 Task: Set the Date Posted to "is on or after " Also Select the date while find invoice.
Action: Mouse moved to (144, 18)
Screenshot: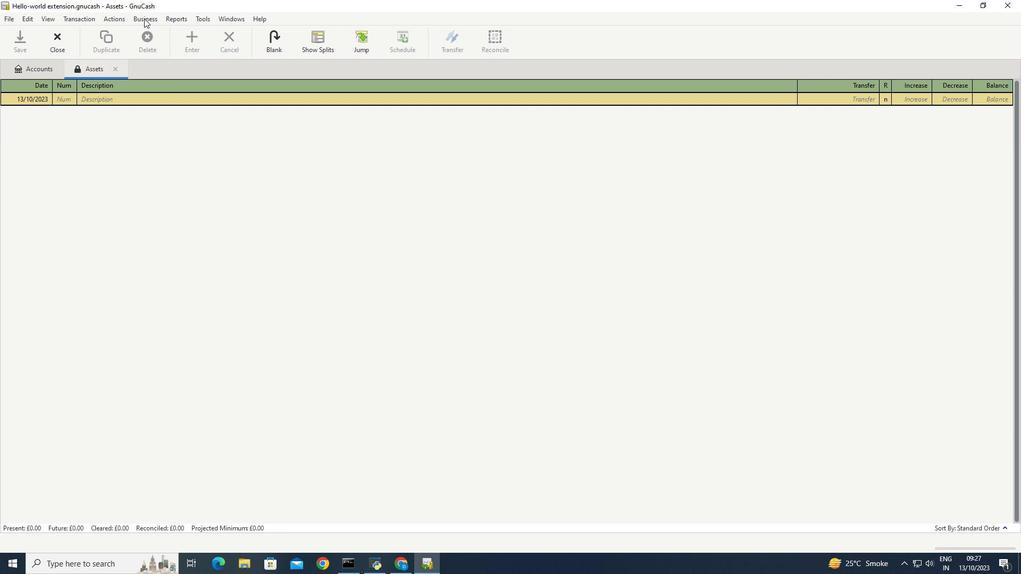 
Action: Mouse pressed left at (144, 18)
Screenshot: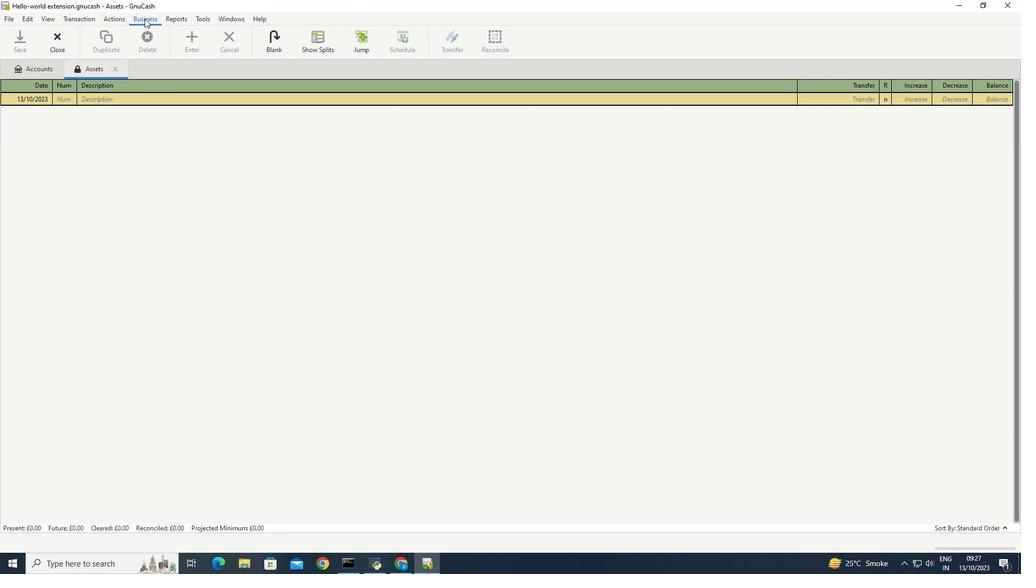 
Action: Mouse moved to (281, 84)
Screenshot: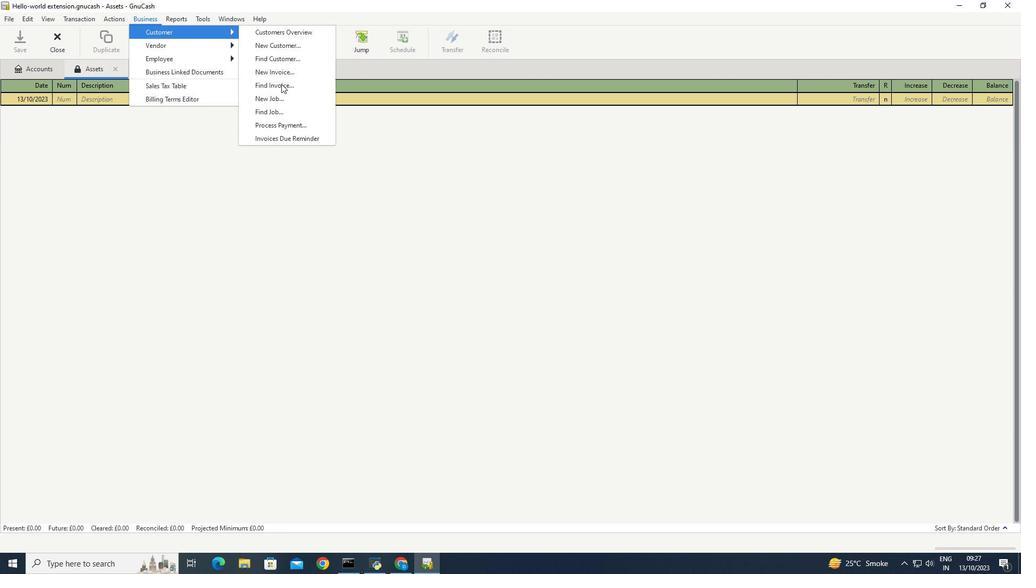 
Action: Mouse pressed left at (281, 84)
Screenshot: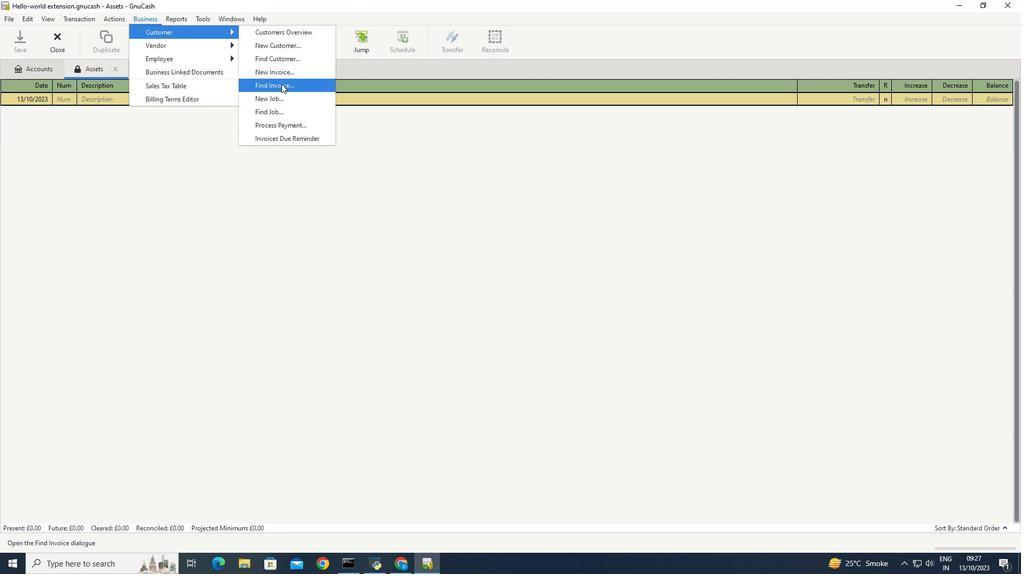 
Action: Mouse moved to (400, 249)
Screenshot: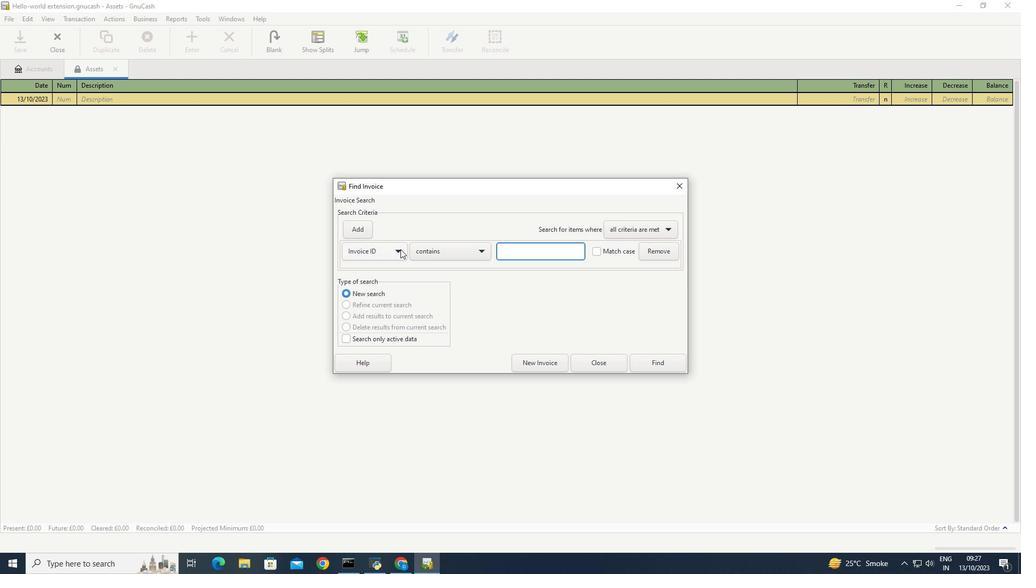 
Action: Mouse pressed left at (400, 249)
Screenshot: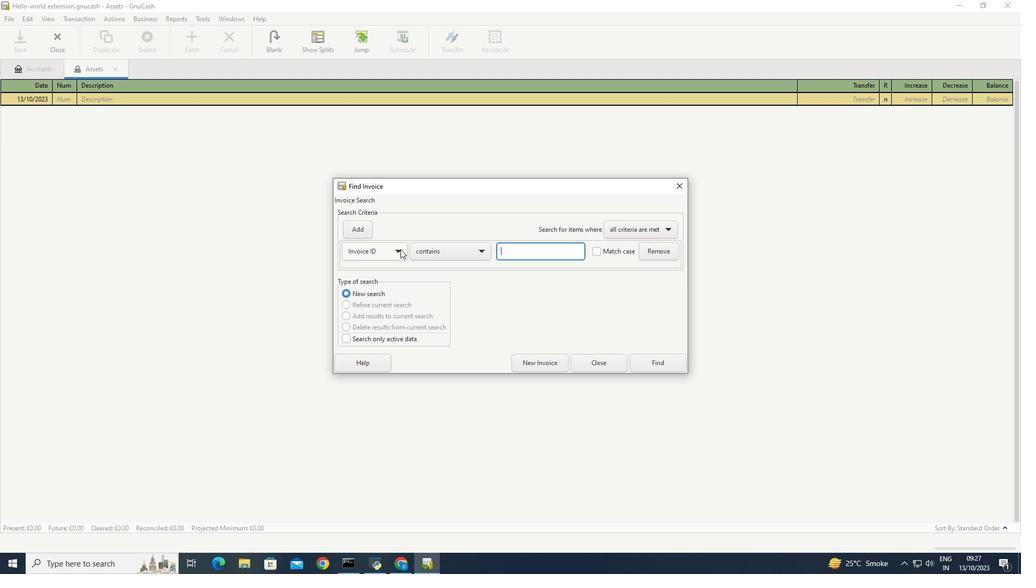 
Action: Mouse moved to (361, 330)
Screenshot: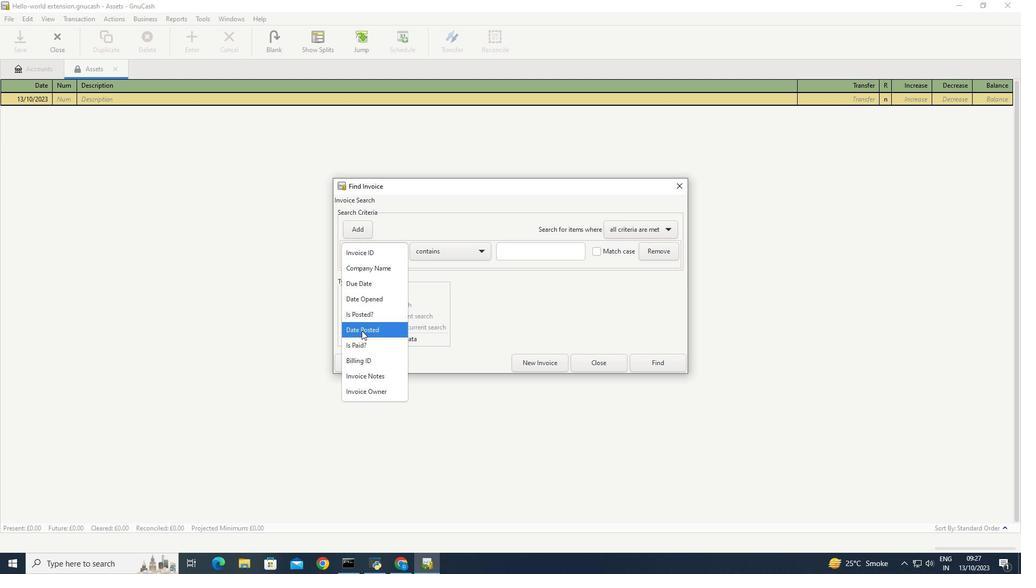 
Action: Mouse pressed left at (361, 330)
Screenshot: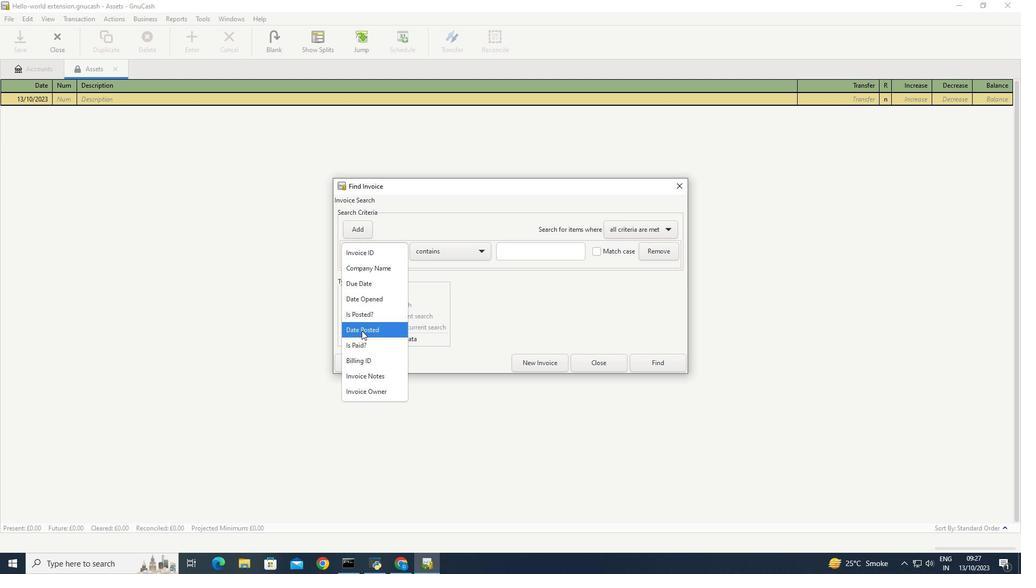 
Action: Mouse moved to (464, 253)
Screenshot: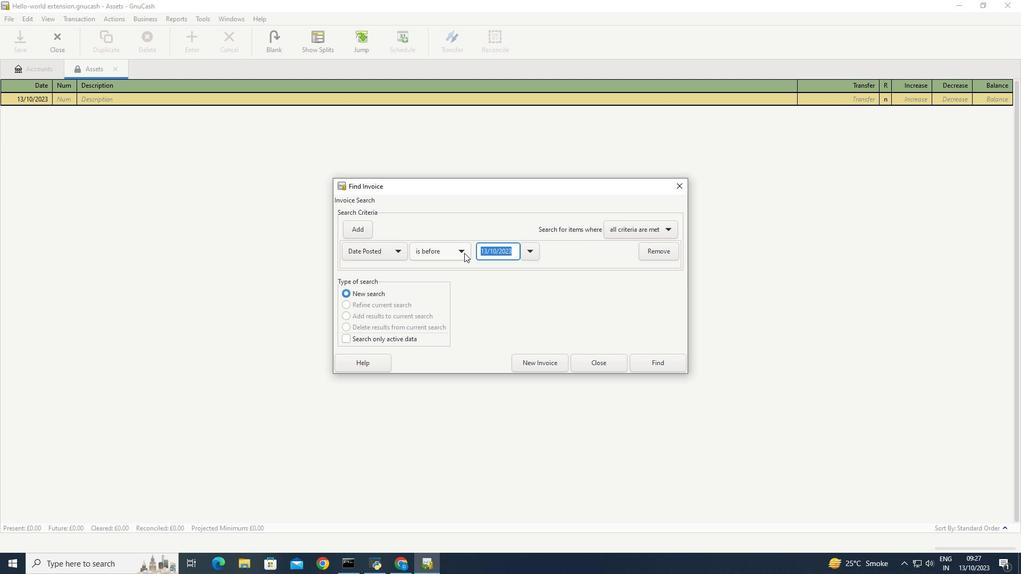 
Action: Mouse pressed left at (464, 253)
Screenshot: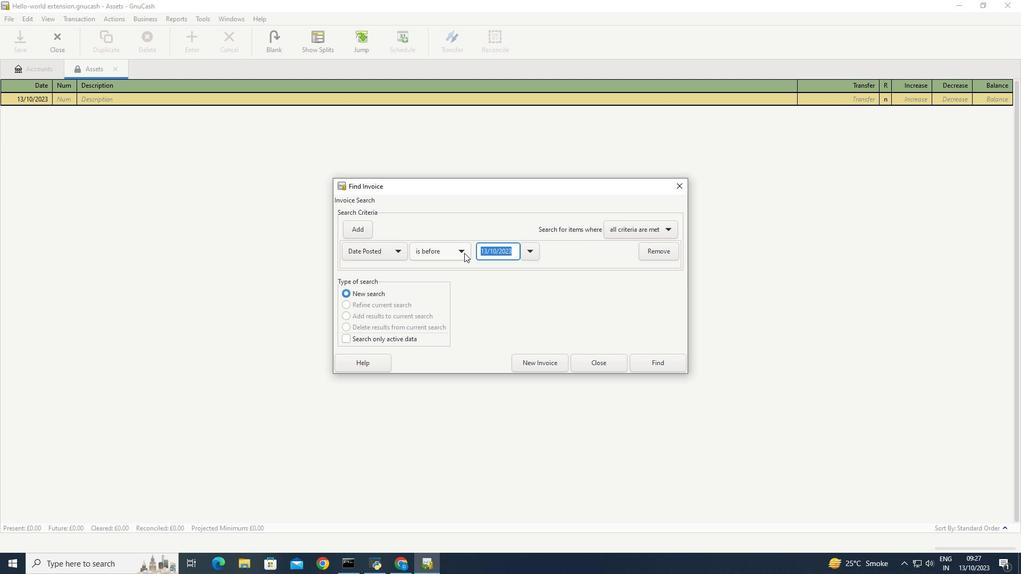 
Action: Mouse moved to (430, 330)
Screenshot: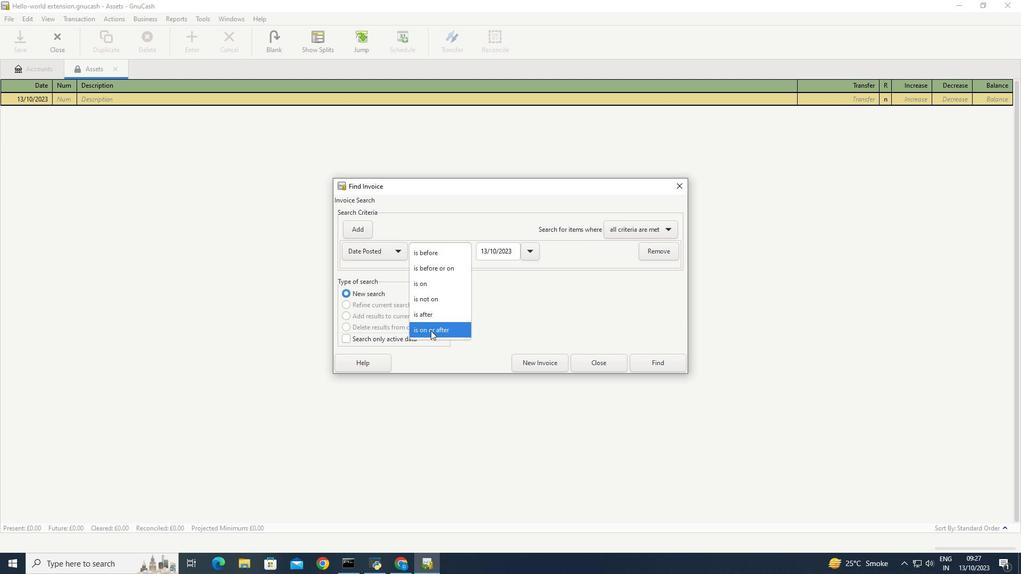 
Action: Mouse pressed left at (430, 330)
Screenshot: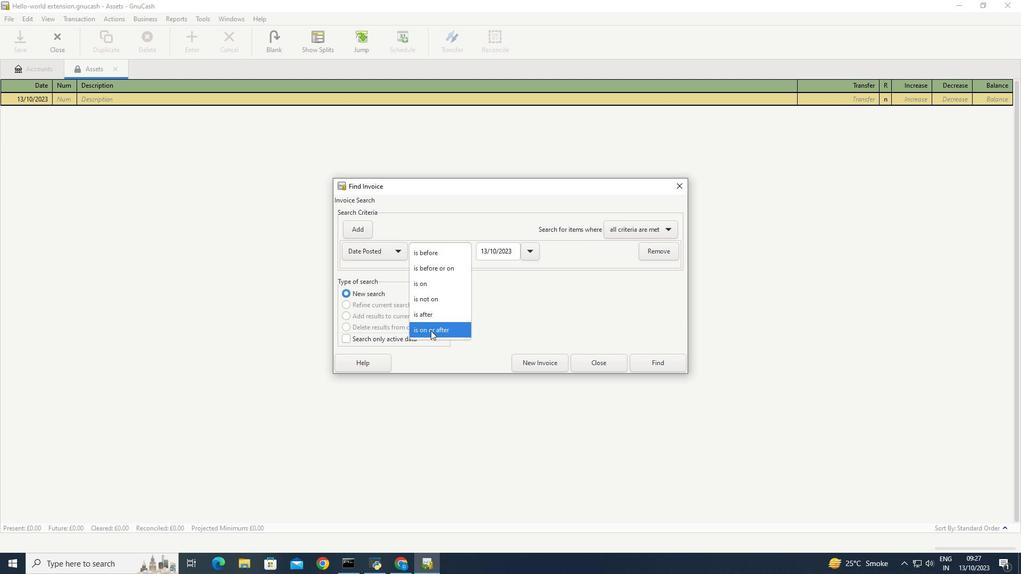 
Action: Mouse moved to (529, 253)
Screenshot: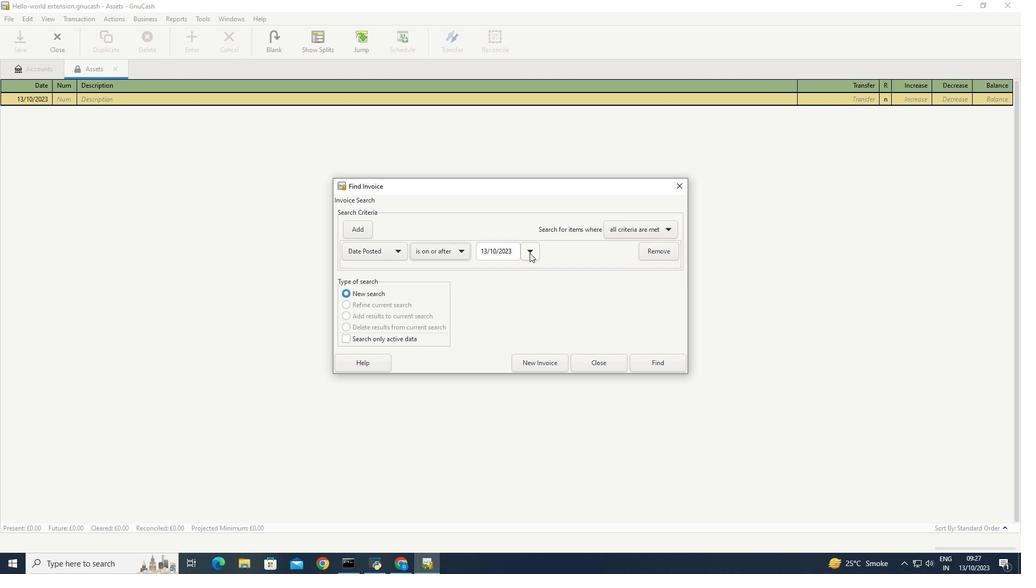 
Action: Mouse pressed left at (529, 253)
Screenshot: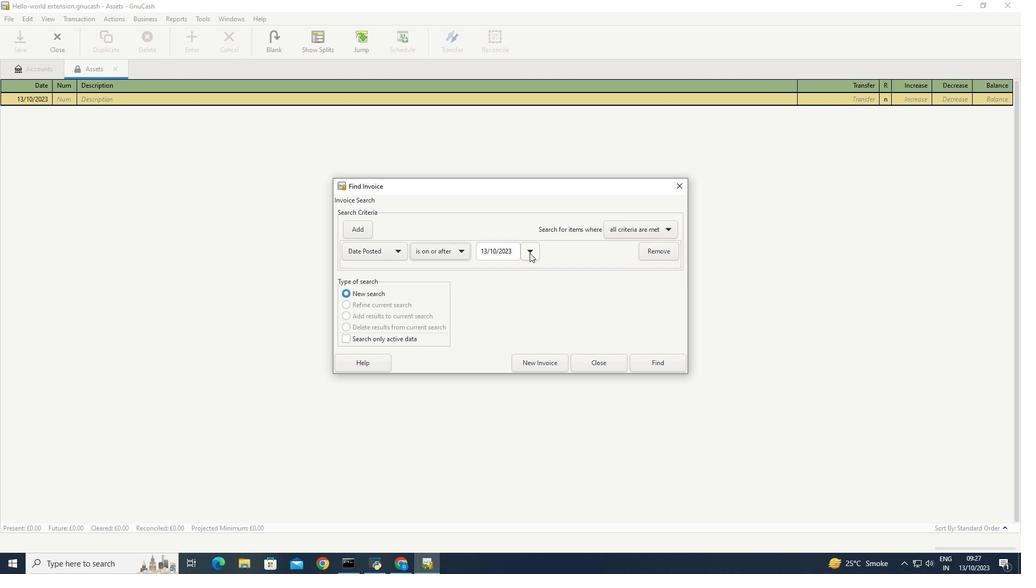 
Action: Mouse moved to (505, 305)
Screenshot: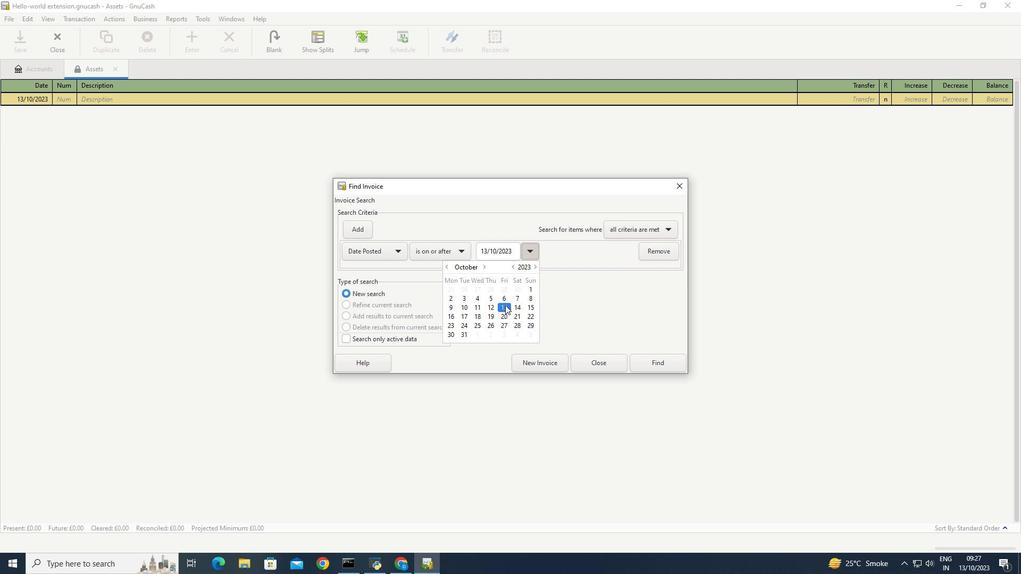 
Action: Mouse pressed left at (505, 305)
Screenshot: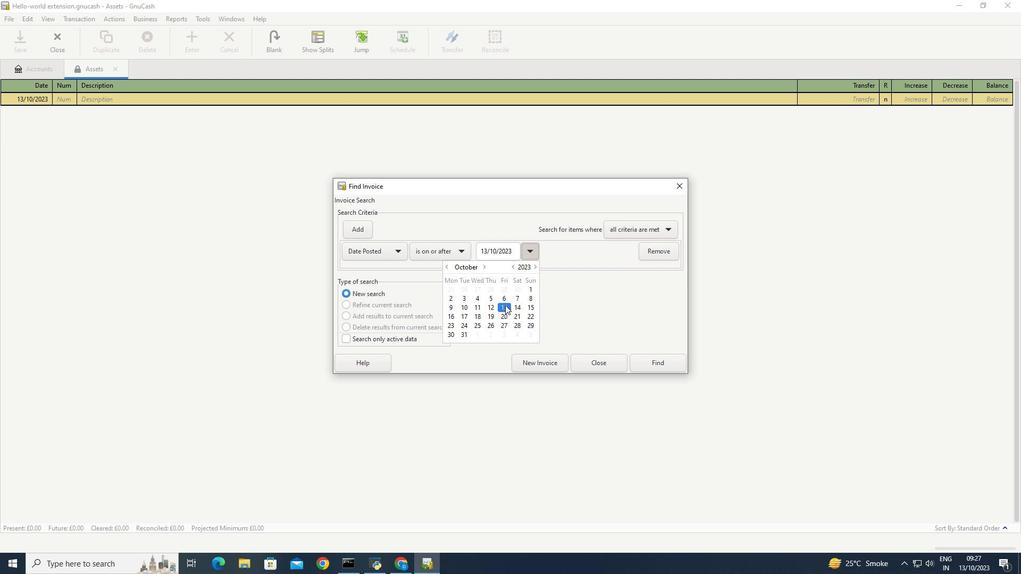 
Action: Mouse moved to (573, 306)
Screenshot: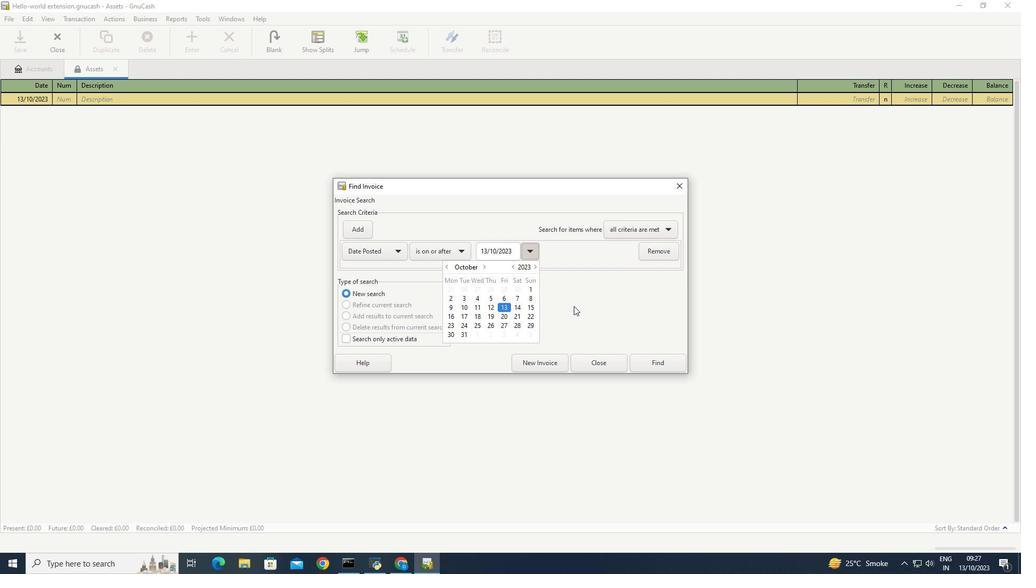 
Action: Mouse pressed left at (573, 306)
Screenshot: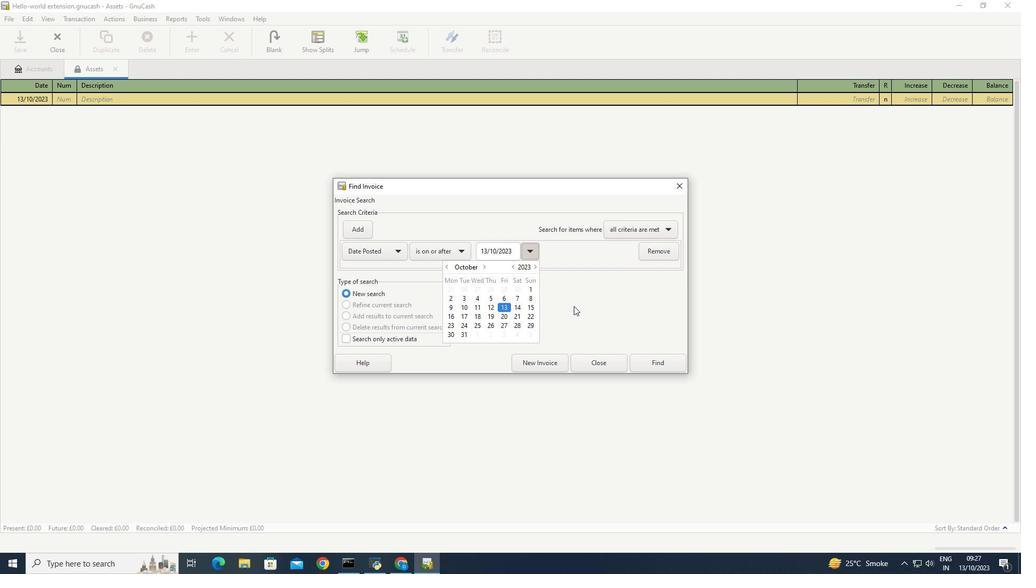 
